 Task: Add Primal Kitchen Organic Ketchup A Tad Sweet Sweetened With Honey to the cart.
Action: Mouse moved to (953, 107)
Screenshot: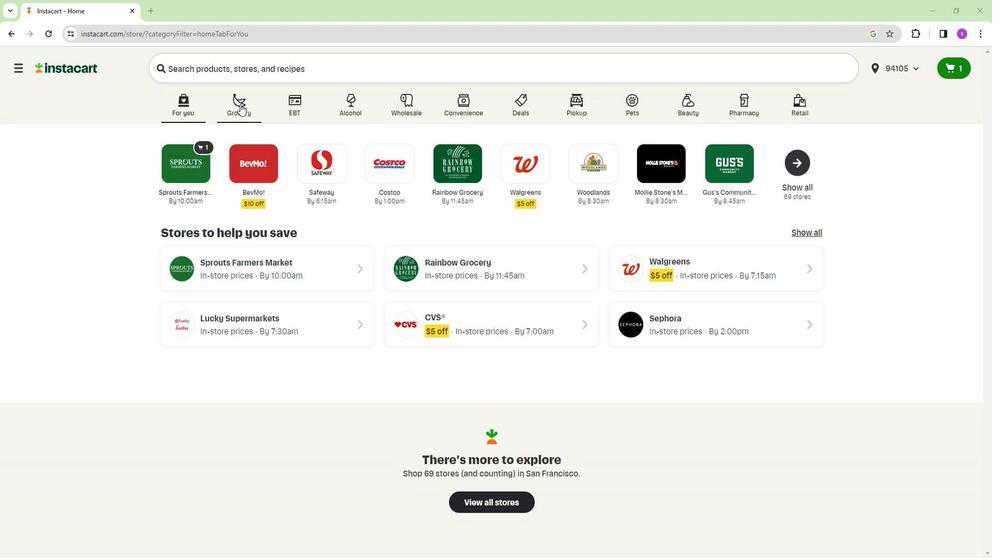 
Action: Mouse pressed left at (953, 107)
Screenshot: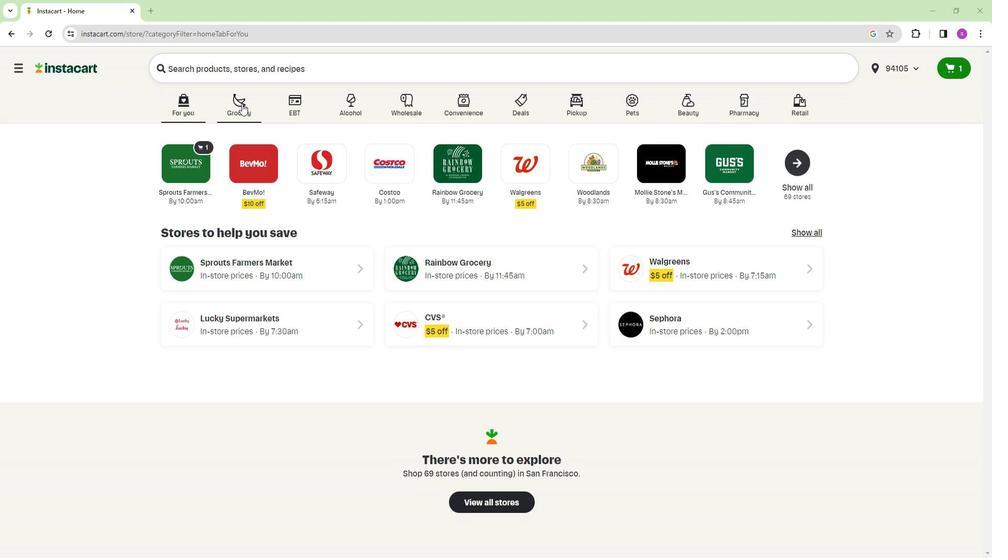 
Action: Mouse moved to (884, 178)
Screenshot: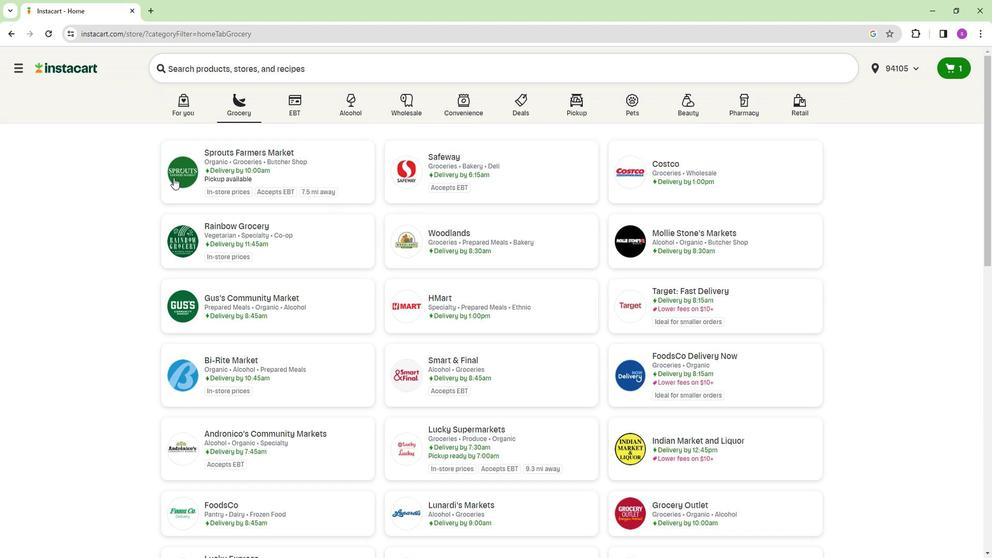 
Action: Mouse pressed left at (884, 178)
Screenshot: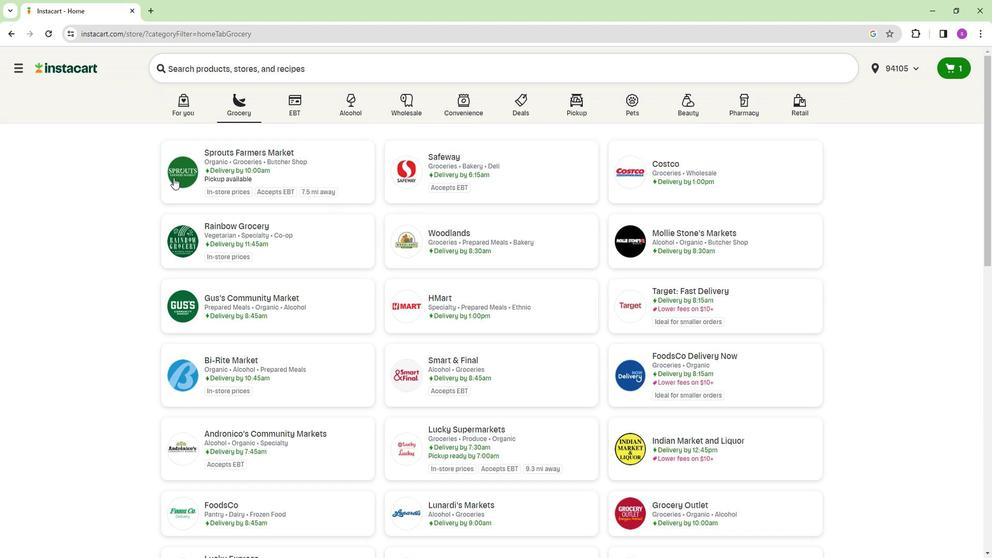 
Action: Mouse moved to (779, 397)
Screenshot: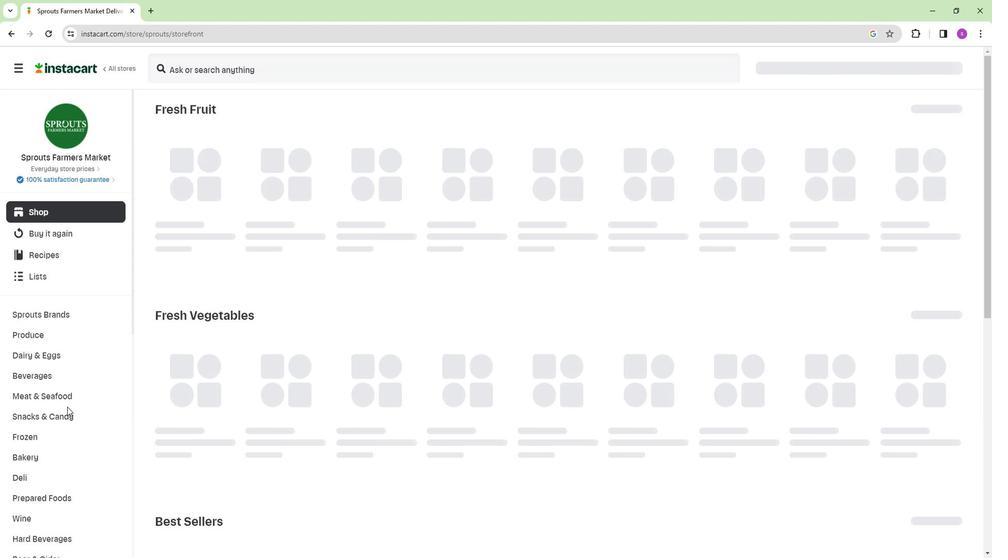 
Action: Mouse scrolled (779, 397) with delta (0, 0)
Screenshot: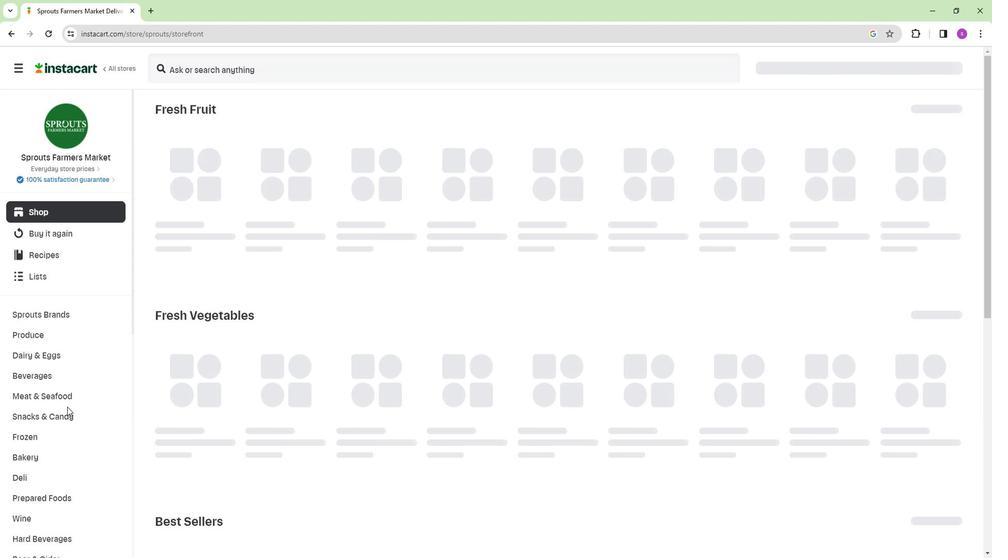 
Action: Mouse moved to (781, 395)
Screenshot: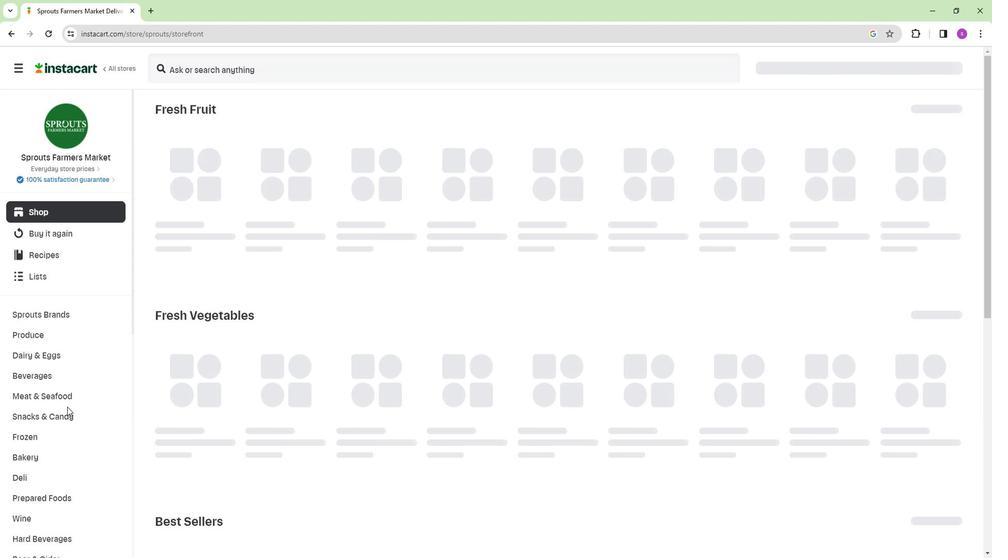 
Action: Mouse scrolled (781, 394) with delta (0, 0)
Screenshot: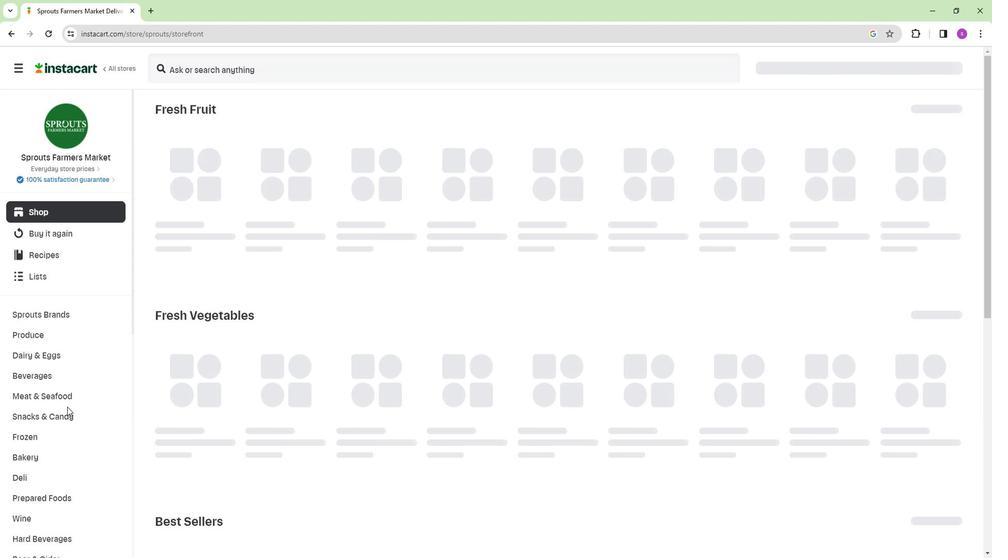 
Action: Mouse moved to (784, 389)
Screenshot: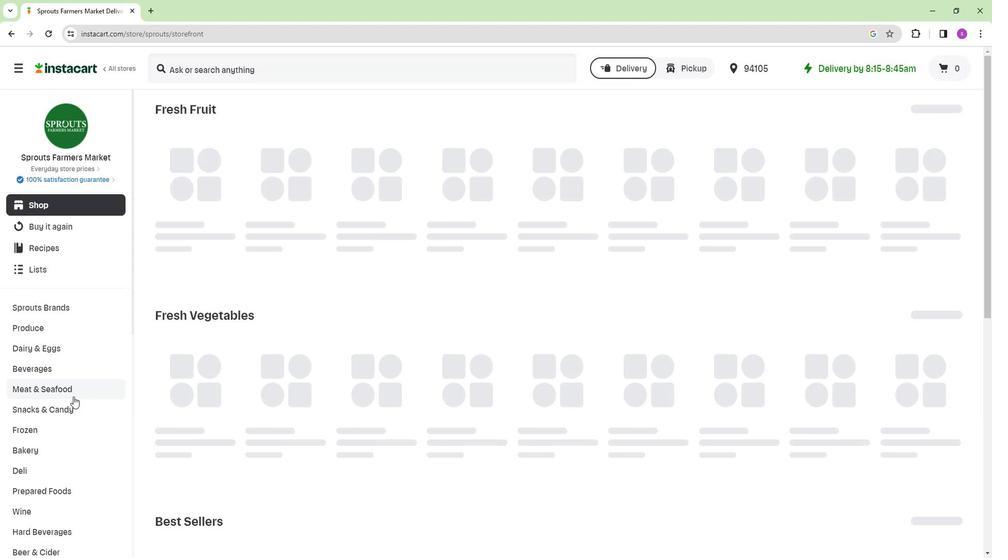 
Action: Mouse scrolled (784, 389) with delta (0, 0)
Screenshot: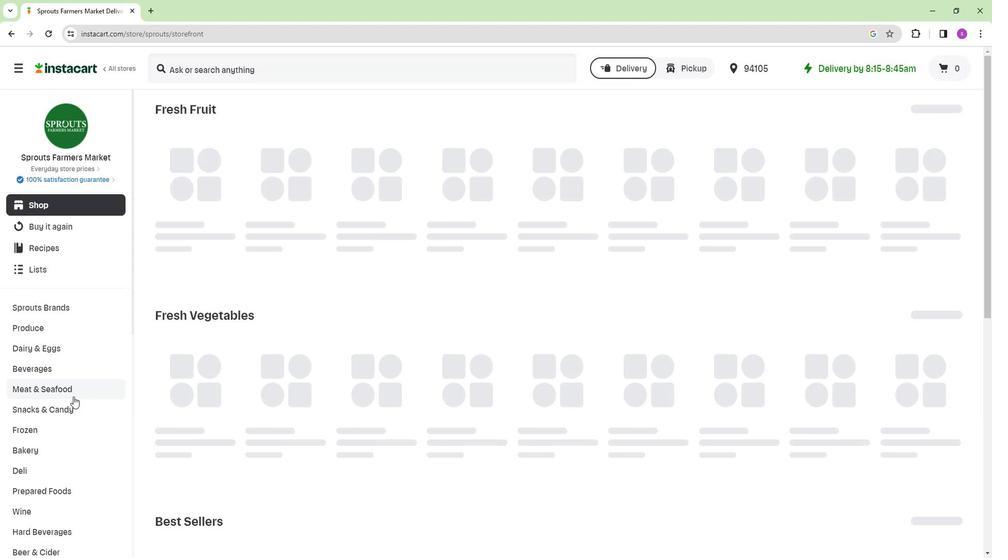 
Action: Mouse moved to (800, 429)
Screenshot: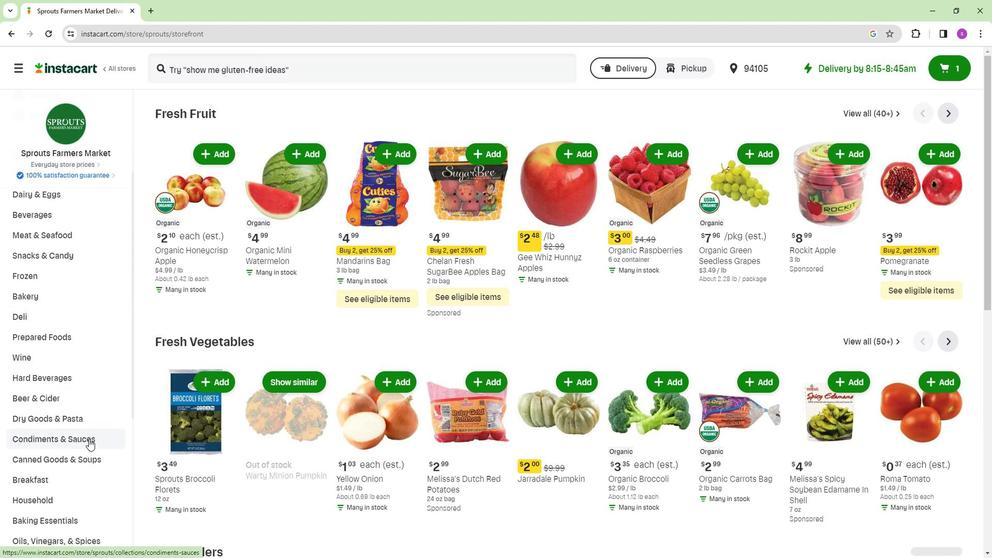 
Action: Mouse pressed left at (800, 429)
Screenshot: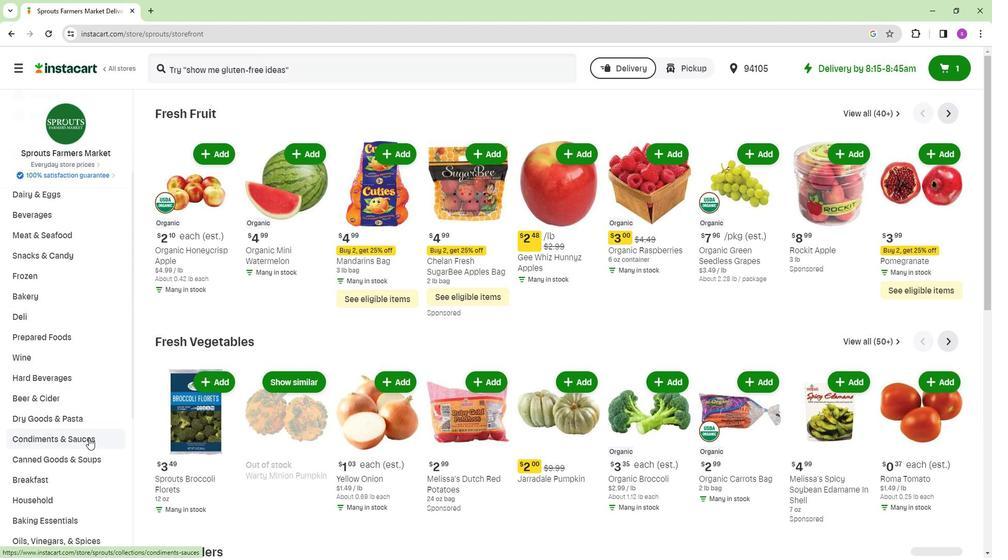 
Action: Mouse moved to (986, 141)
Screenshot: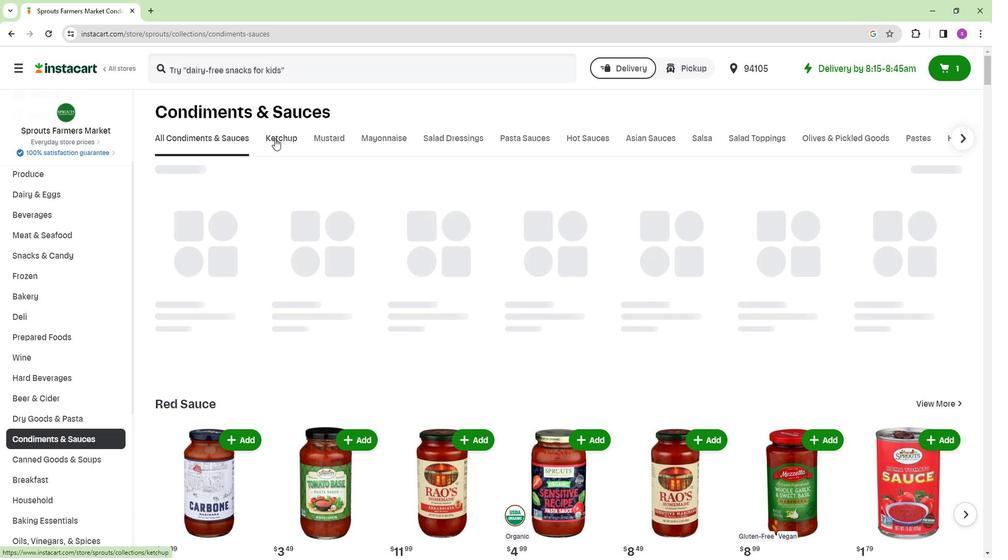 
Action: Mouse pressed left at (986, 141)
Screenshot: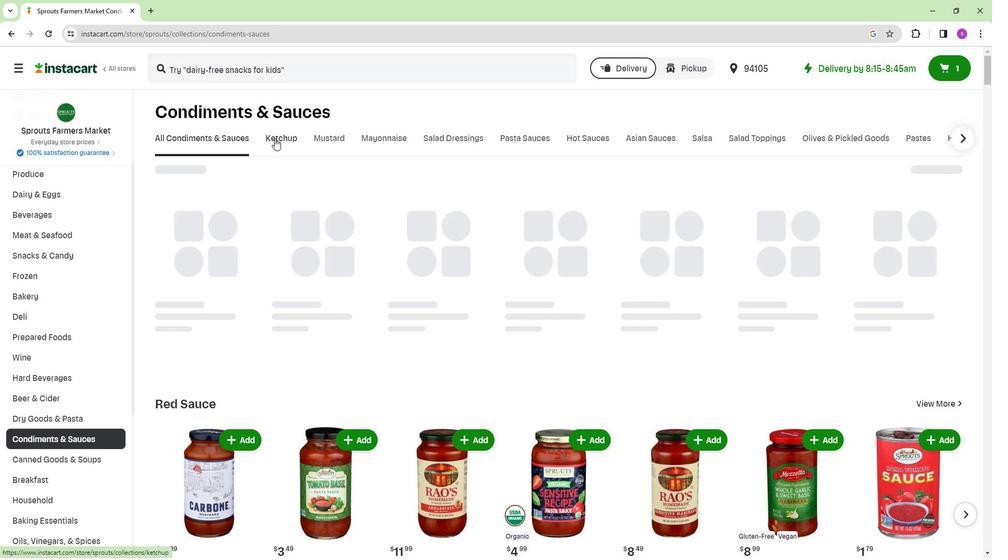 
Action: Mouse moved to (941, 79)
Screenshot: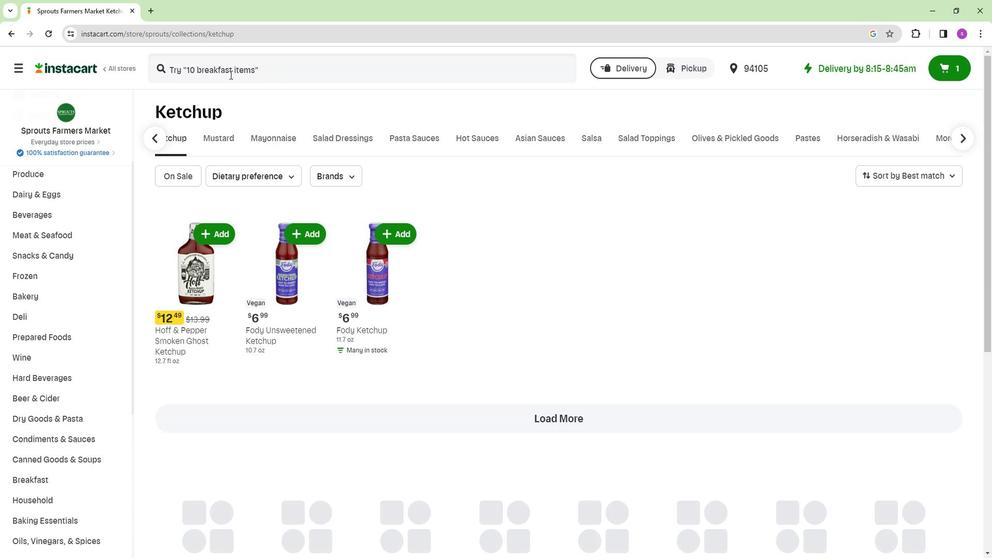 
Action: Mouse pressed left at (941, 79)
Screenshot: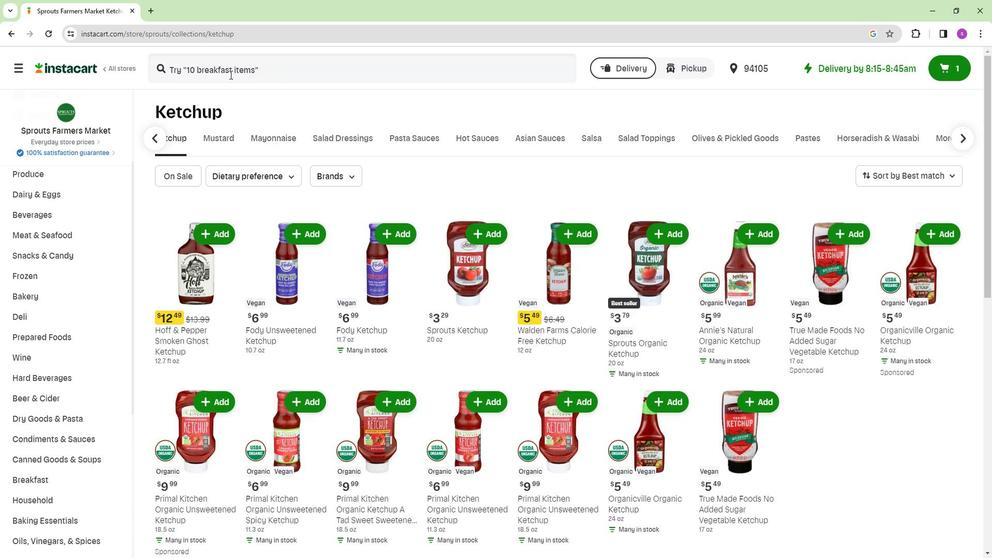 
Action: Mouse moved to (941, 79)
Screenshot: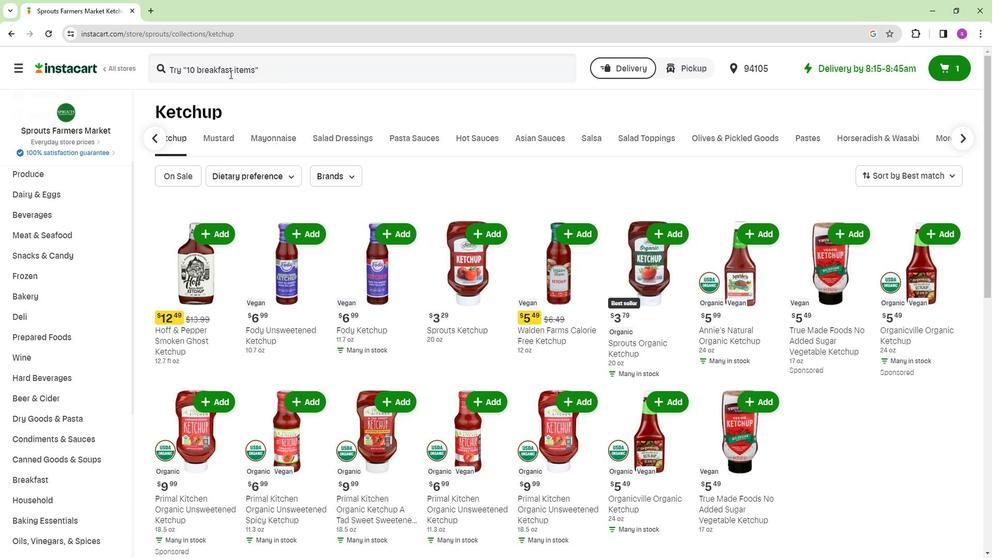 
Action: Key pressed <Key.shift>Primal<Key.space><Key.shift>Kitchen<Key.space><Key.shift>Organic<Key.space><Key.shift>Ketchup<Key.space><Key.shift>A<Key.space><Key.shift>Tad<Key.space><Key.shift>Sweet<Key.space><Key.shift>Sweetened<Key.space><Key.shift>With<Key.space><Key.shift>Honey<Key.enter>
Screenshot: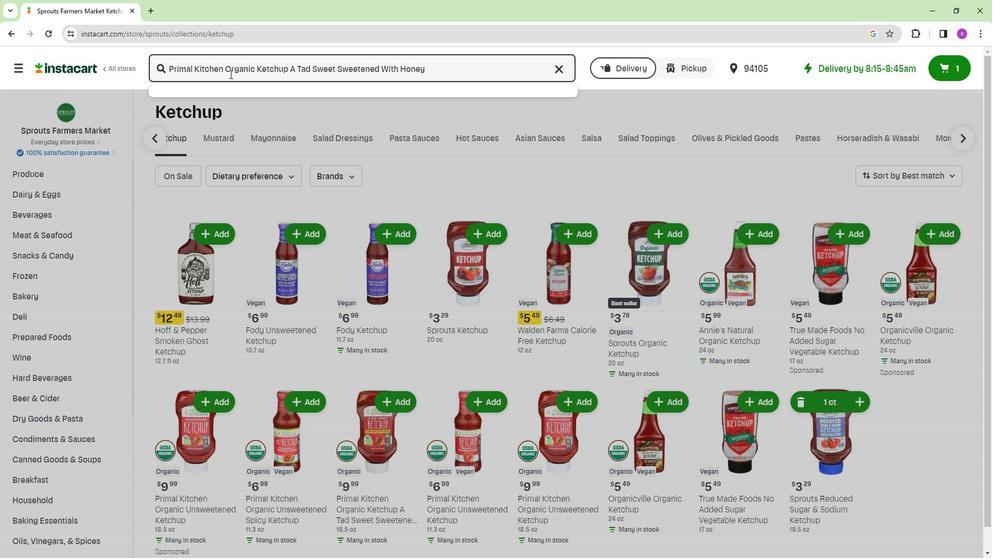 
Action: Mouse moved to (956, 351)
Screenshot: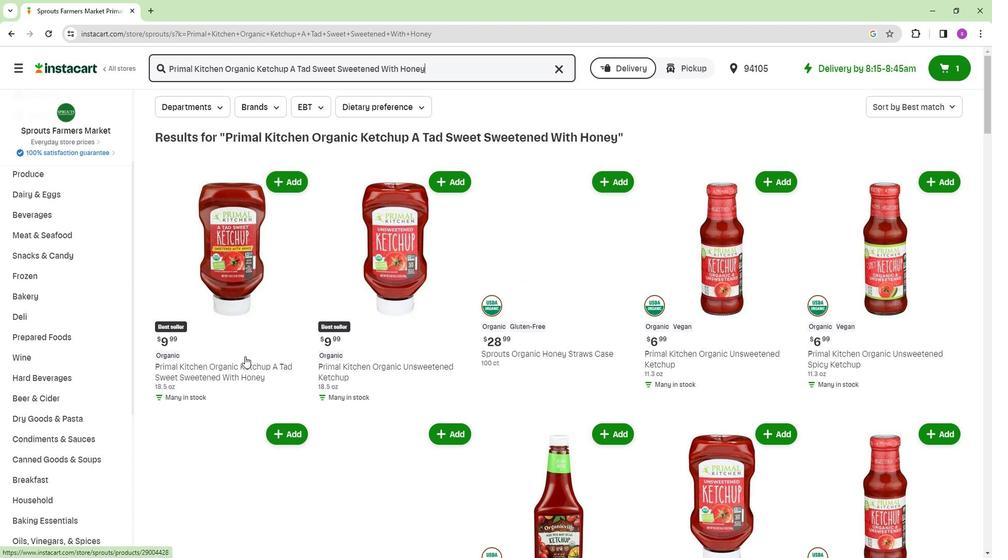 
Action: Mouse scrolled (956, 350) with delta (0, 0)
Screenshot: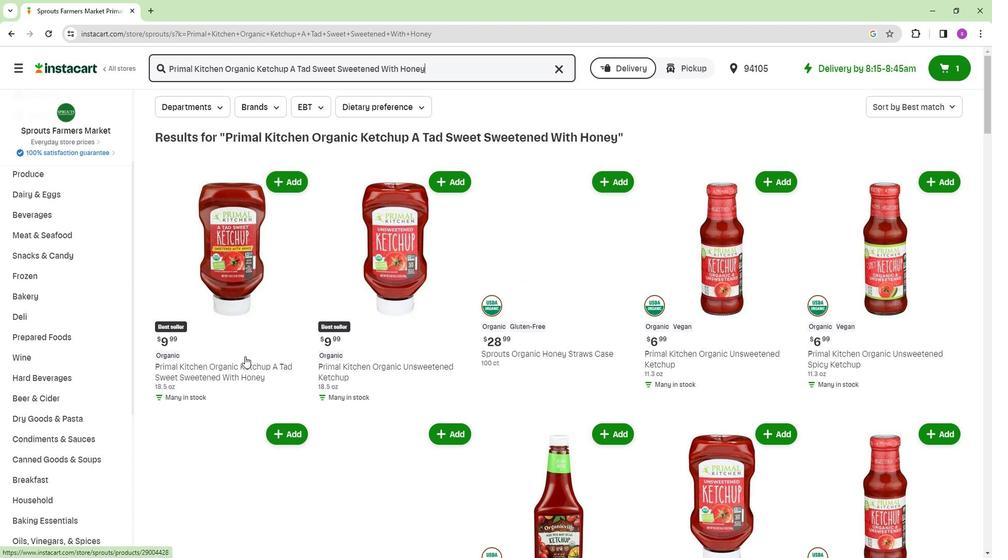 
Action: Mouse moved to (992, 326)
Screenshot: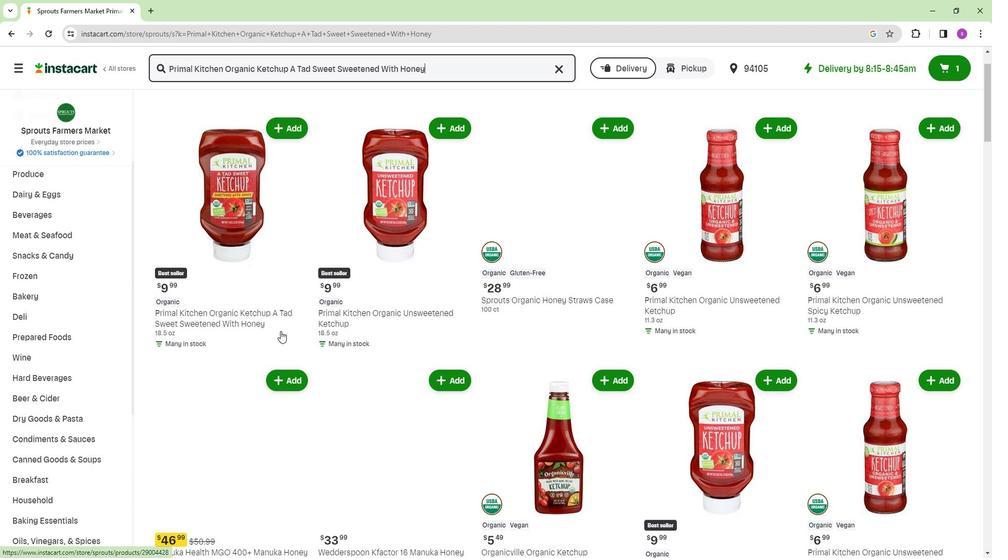 
Action: Mouse scrolled (992, 327) with delta (0, 0)
Screenshot: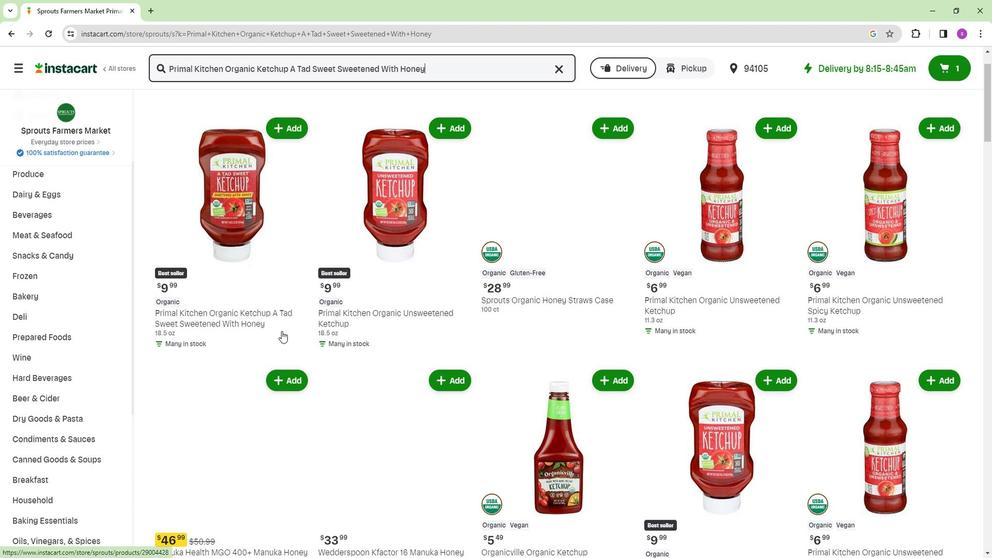 
Action: Mouse moved to (998, 175)
Screenshot: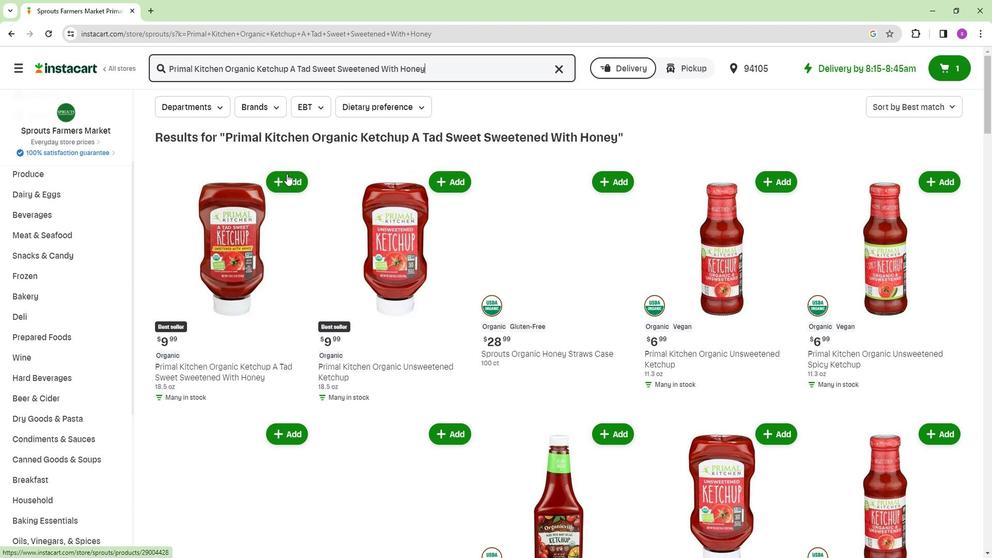 
Action: Mouse pressed left at (998, 175)
Screenshot: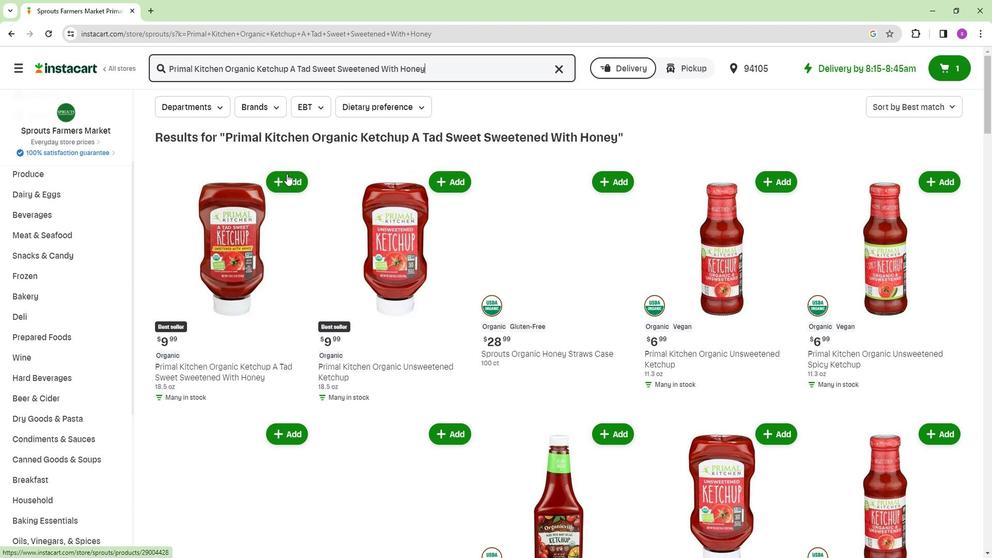 
Action: Mouse moved to (998, 242)
Screenshot: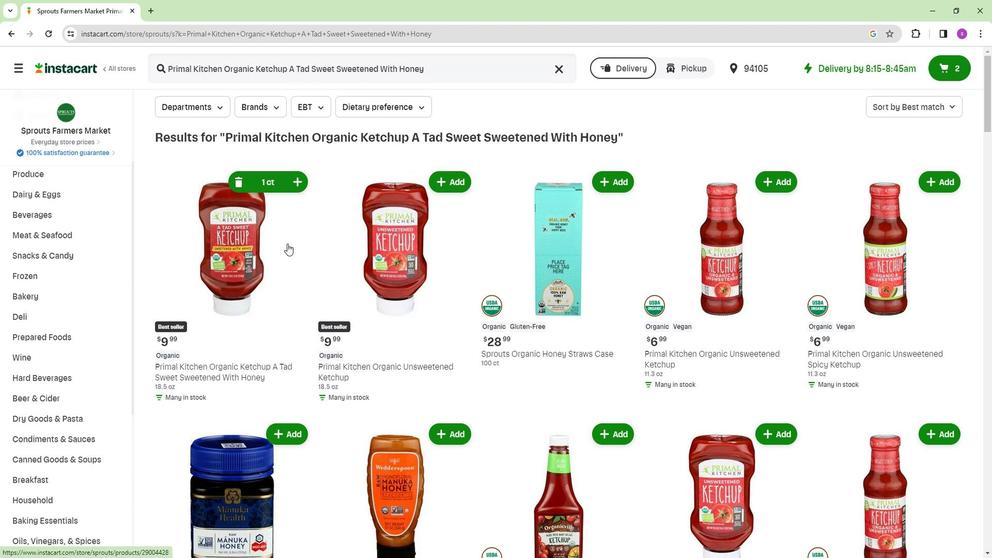 
